 Task: Add the task  Add support for internationalization to the mobile app to the section Burnout Burner in the project TrailPlan and add a Due Date to the respective task as 2024/05/03.
Action: Mouse moved to (218, 580)
Screenshot: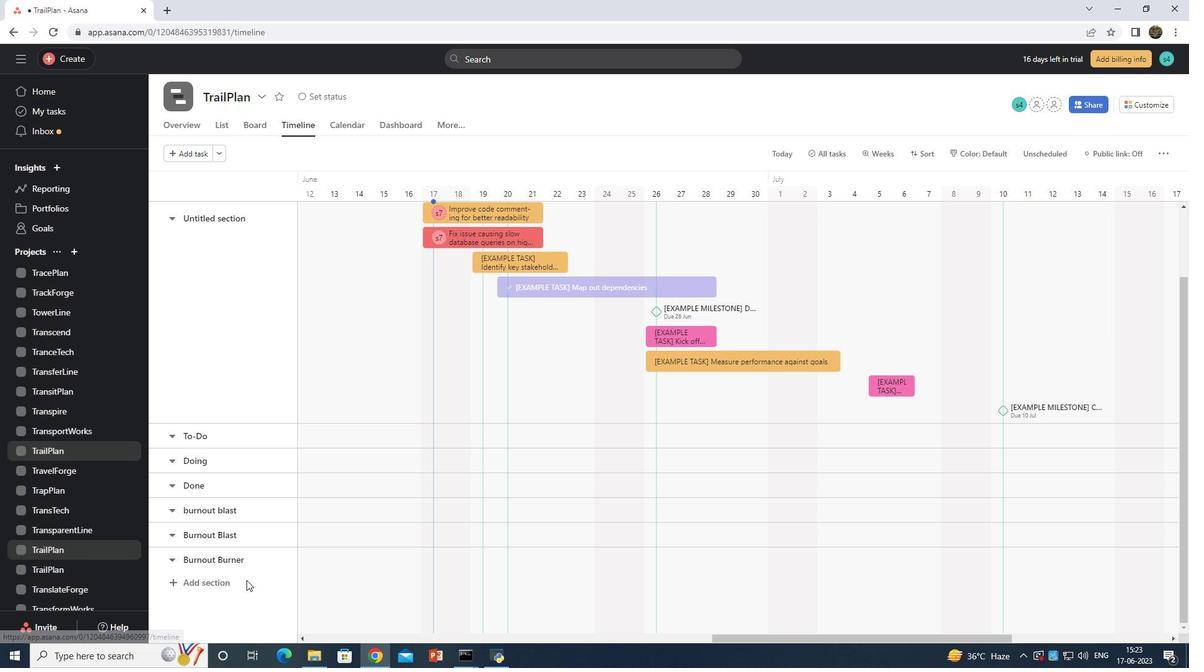 
Action: Mouse pressed left at (218, 580)
Screenshot: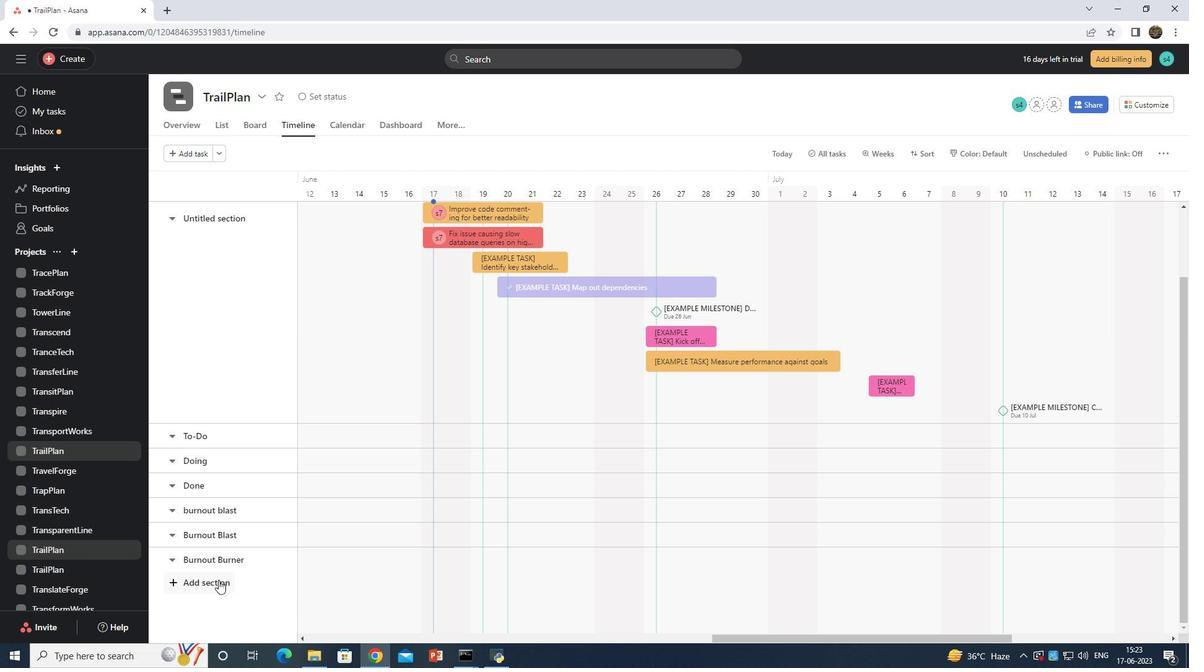 
Action: Mouse moved to (218, 580)
Screenshot: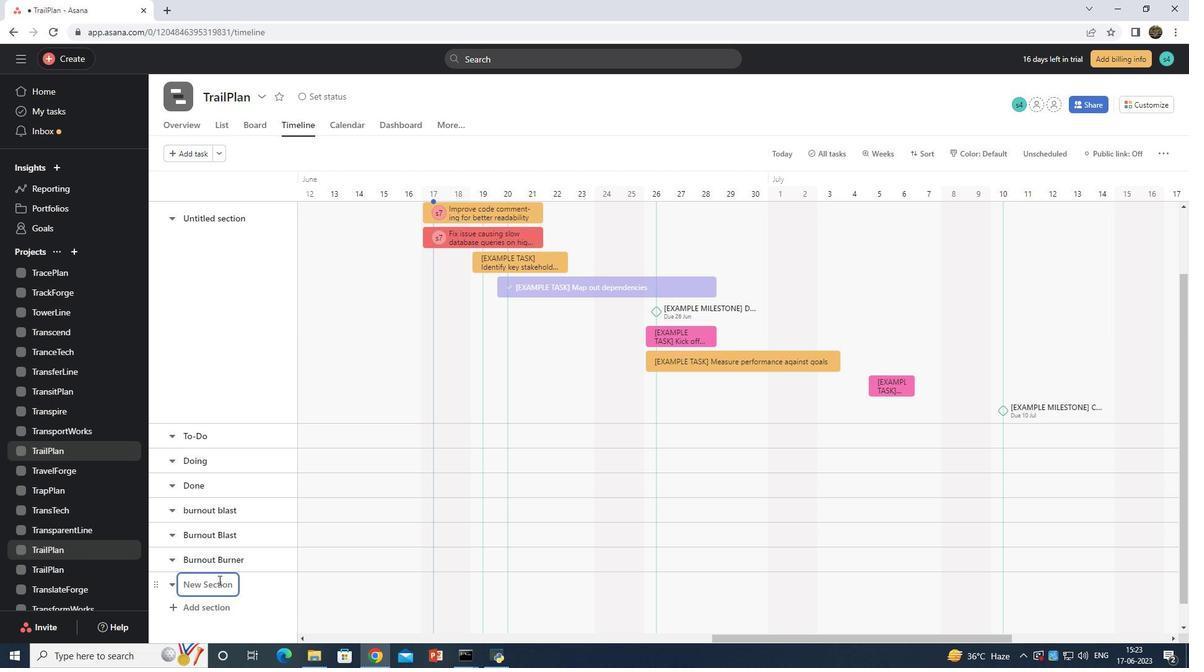 
Action: Key pressed <Key.shift>Burn<Key.space><Key.backspace><Key.shift>O<Key.backspace>out<Key.space><Key.shift>Burner
Screenshot: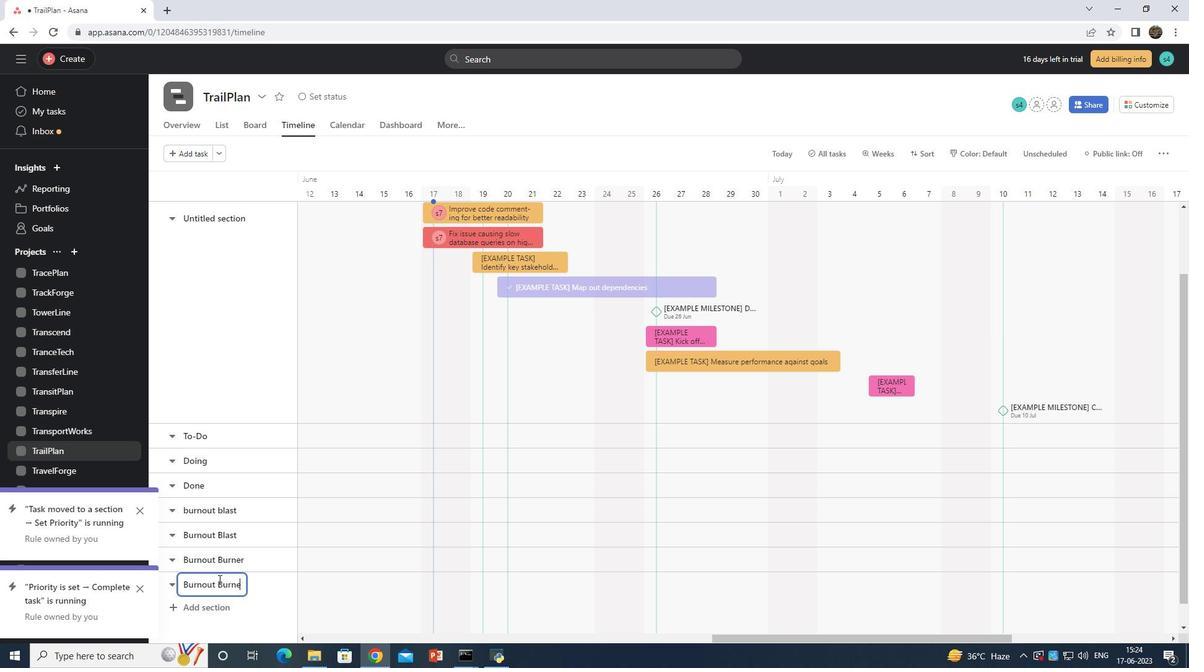 
Action: Mouse moved to (226, 122)
Screenshot: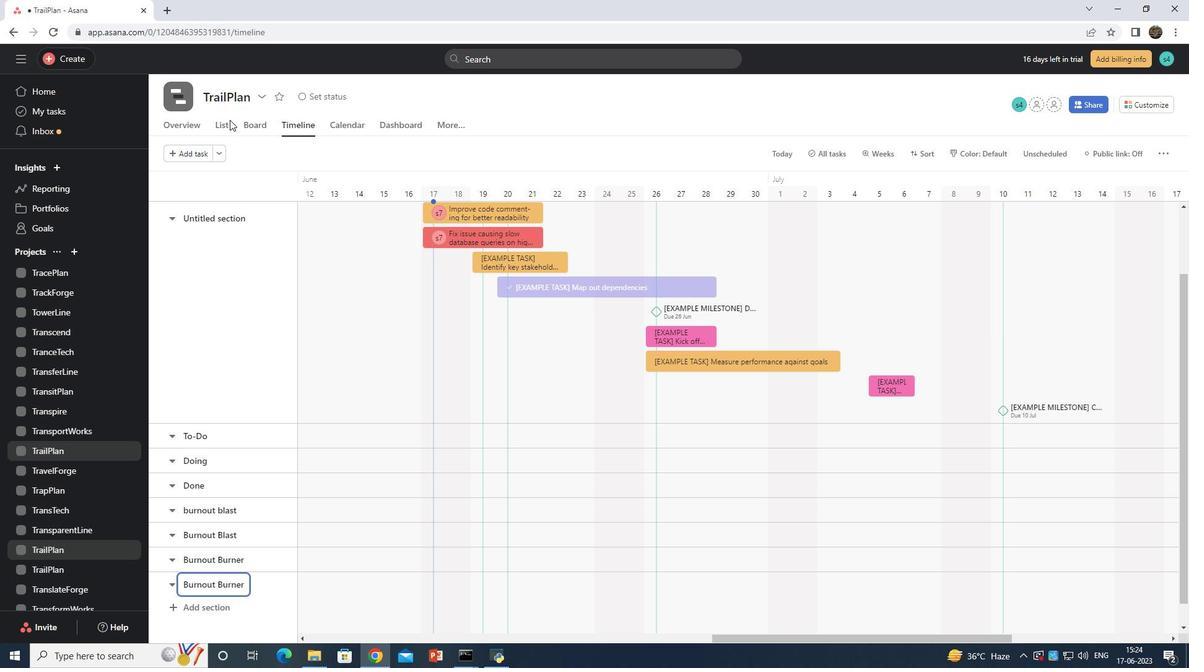 
Action: Key pressed <Key.enter>
Screenshot: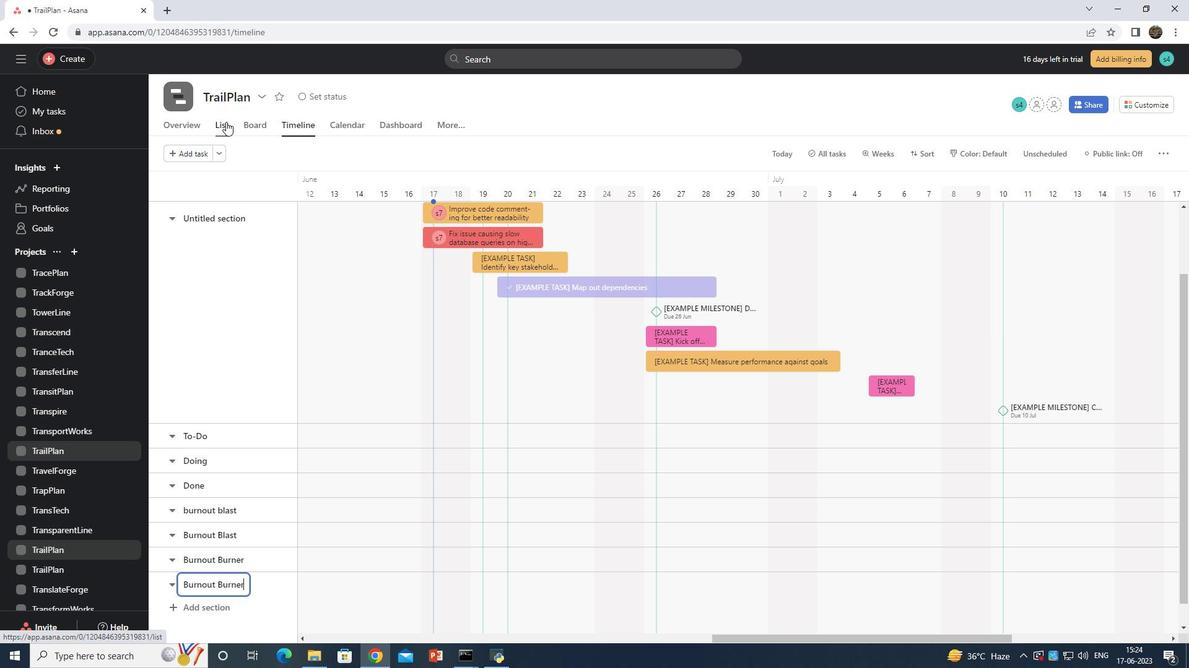 
Action: Mouse pressed left at (226, 122)
Screenshot: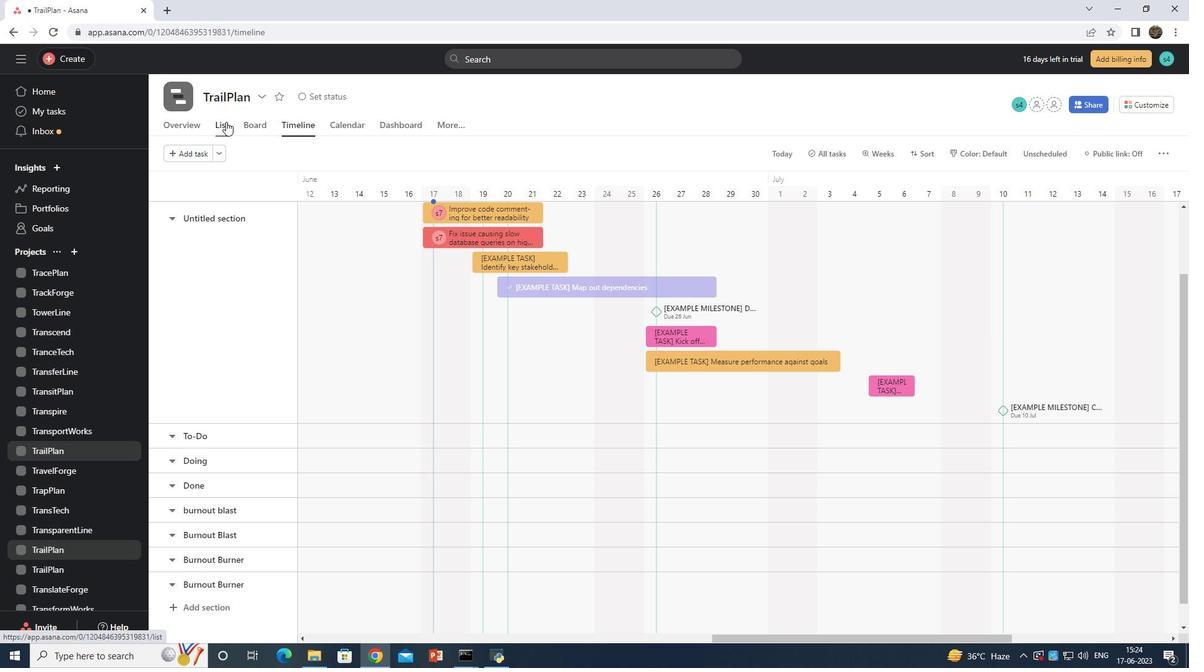 
Action: Mouse moved to (389, 241)
Screenshot: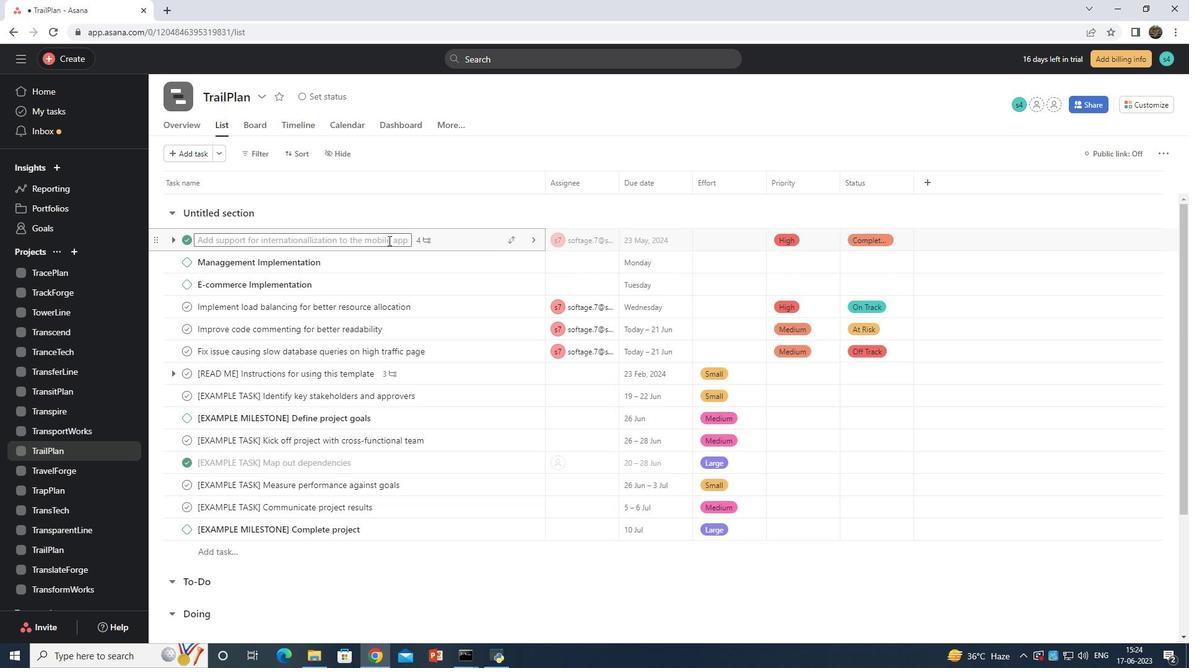 
Action: Mouse pressed left at (389, 241)
Screenshot: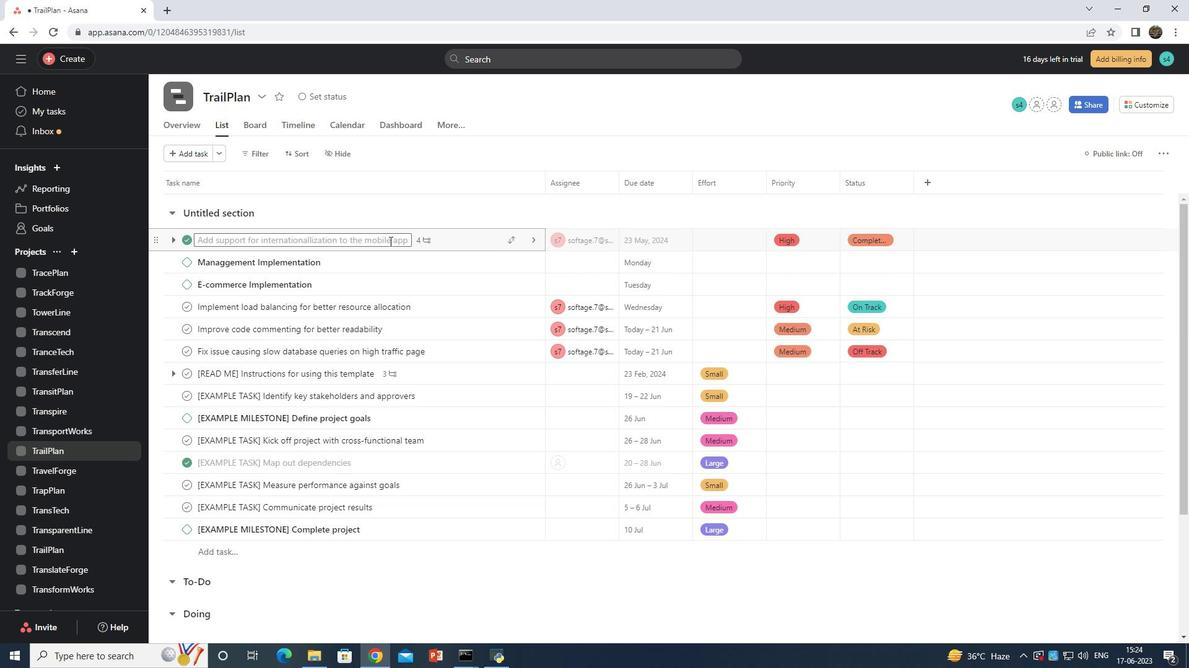 
Action: Mouse moved to (498, 237)
Screenshot: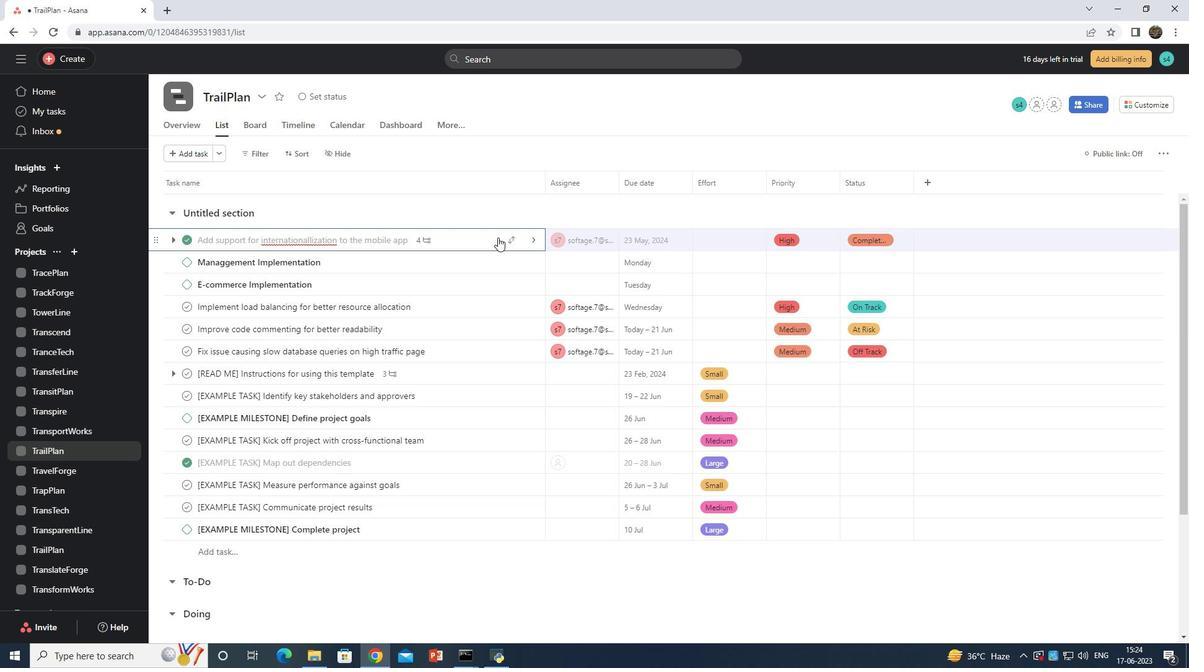 
Action: Mouse pressed left at (498, 237)
Screenshot: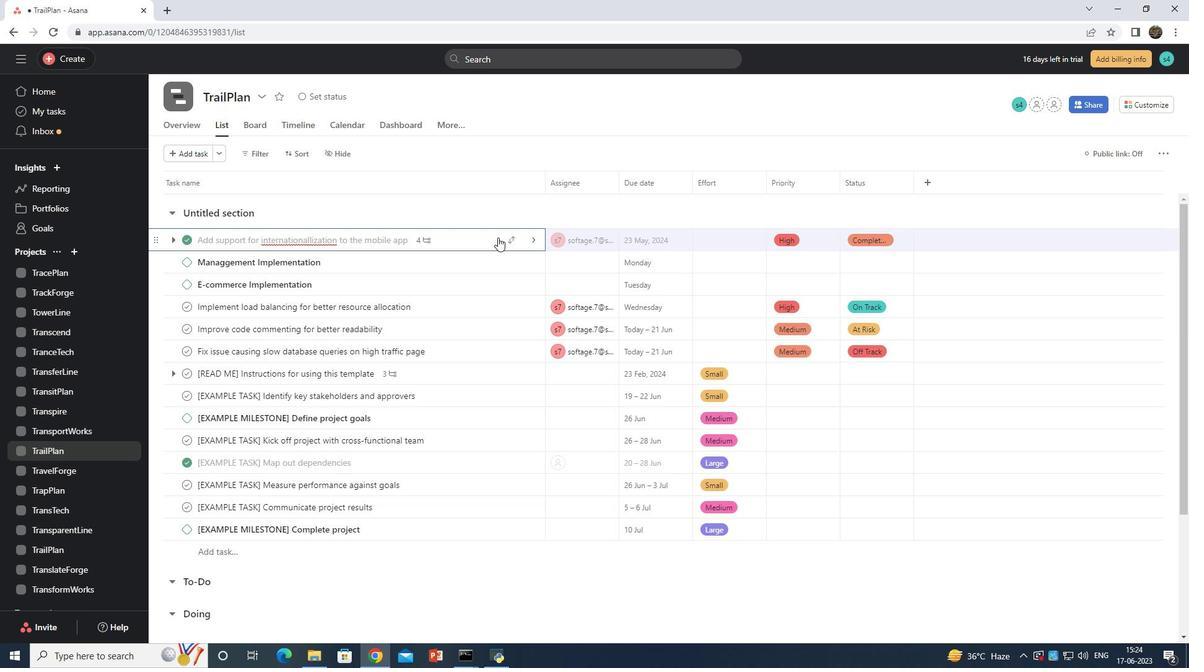 
Action: Mouse moved to (909, 240)
Screenshot: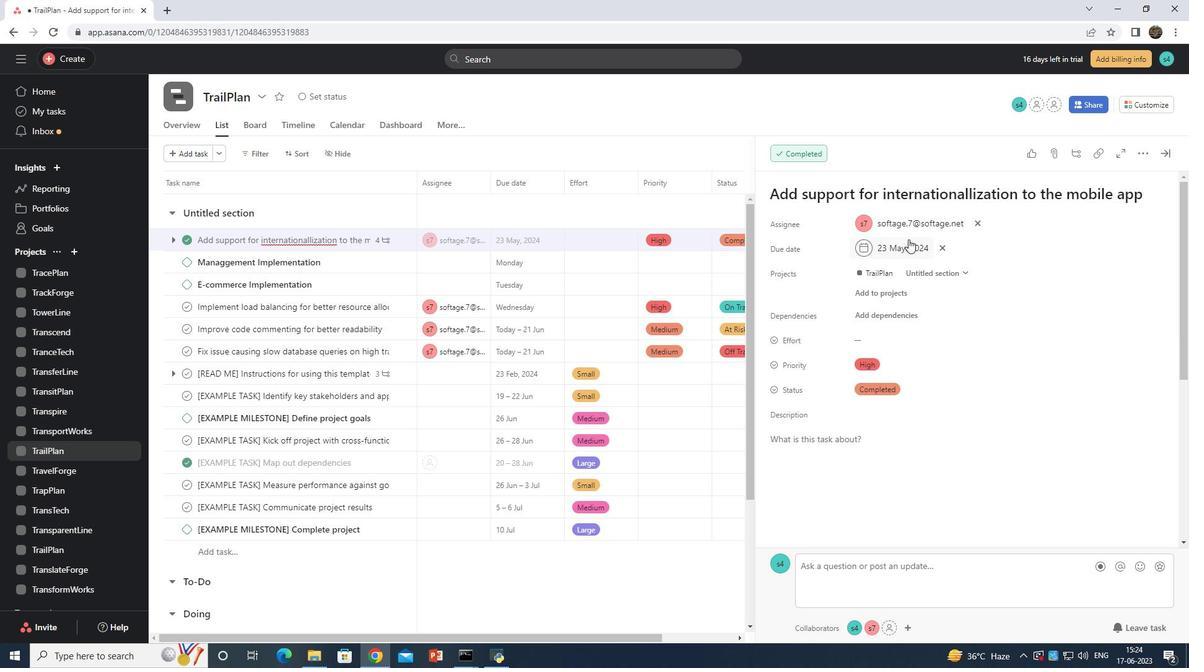 
Action: Mouse pressed left at (909, 240)
Screenshot: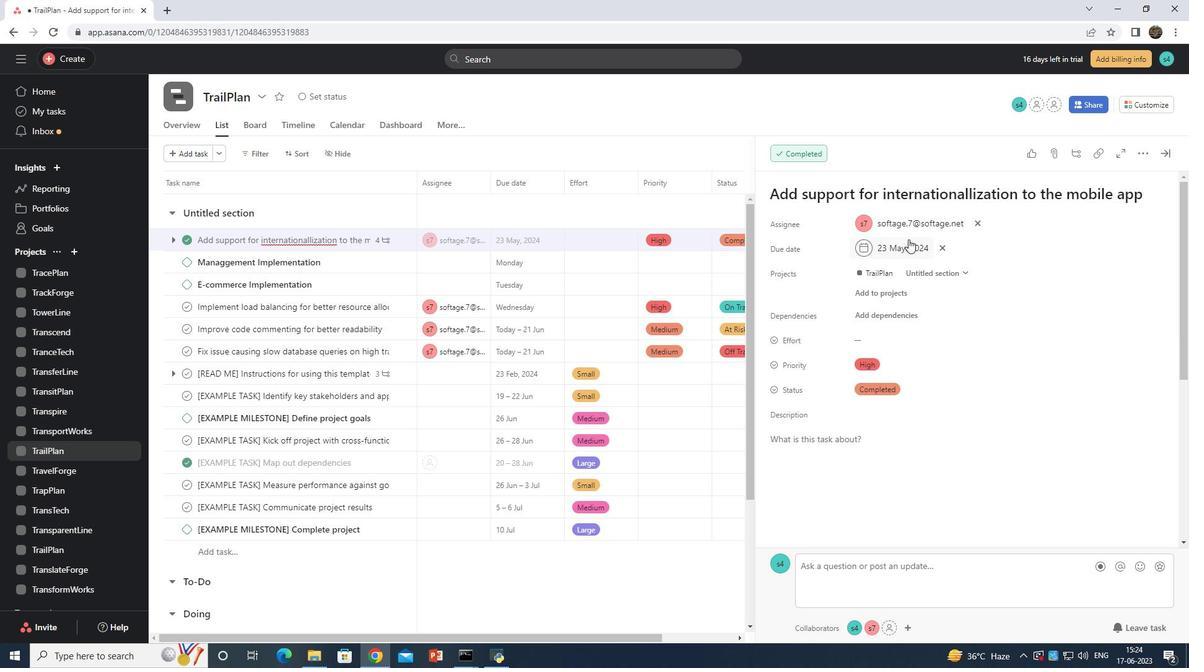 
Action: Mouse moved to (907, 240)
Screenshot: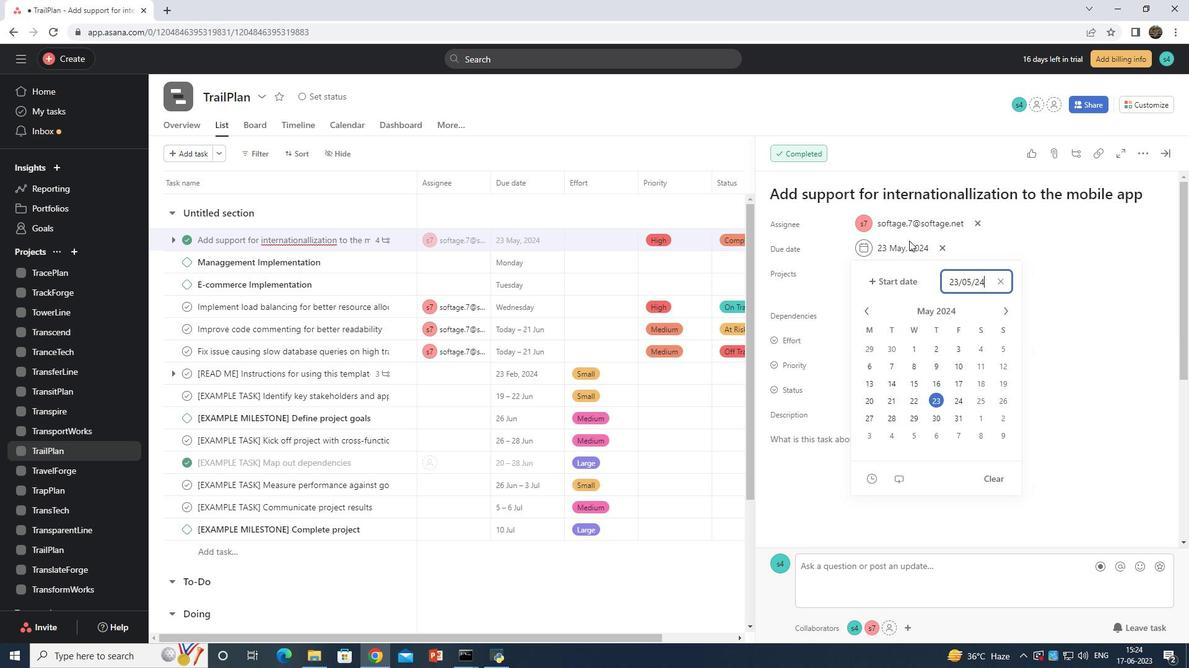 
Action: Key pressed 2020<Key.backspace>4<Key.backspace><Key.backspace><Key.backspace><Key.backspace><Key.backspace><Key.backspace><Key.backspace><Key.backspace><Key.backspace><Key.backspace><Key.backspace><Key.backspace><Key.backspace><Key.backspace><Key.backspace><Key.backspace><Key.backspace><Key.backspace><Key.backspace><Key.backspace><Key.backspace><Key.backspace><Key.backspace><Key.backspace>2024/05/03
Screenshot: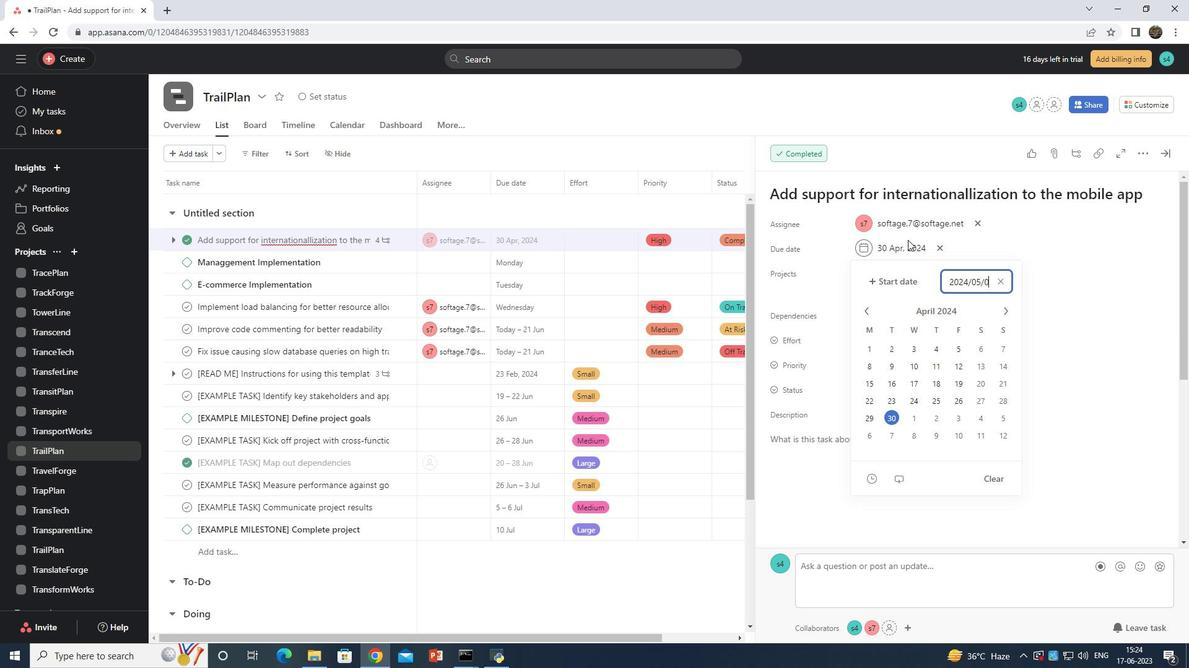 
Action: Mouse moved to (852, 295)
Screenshot: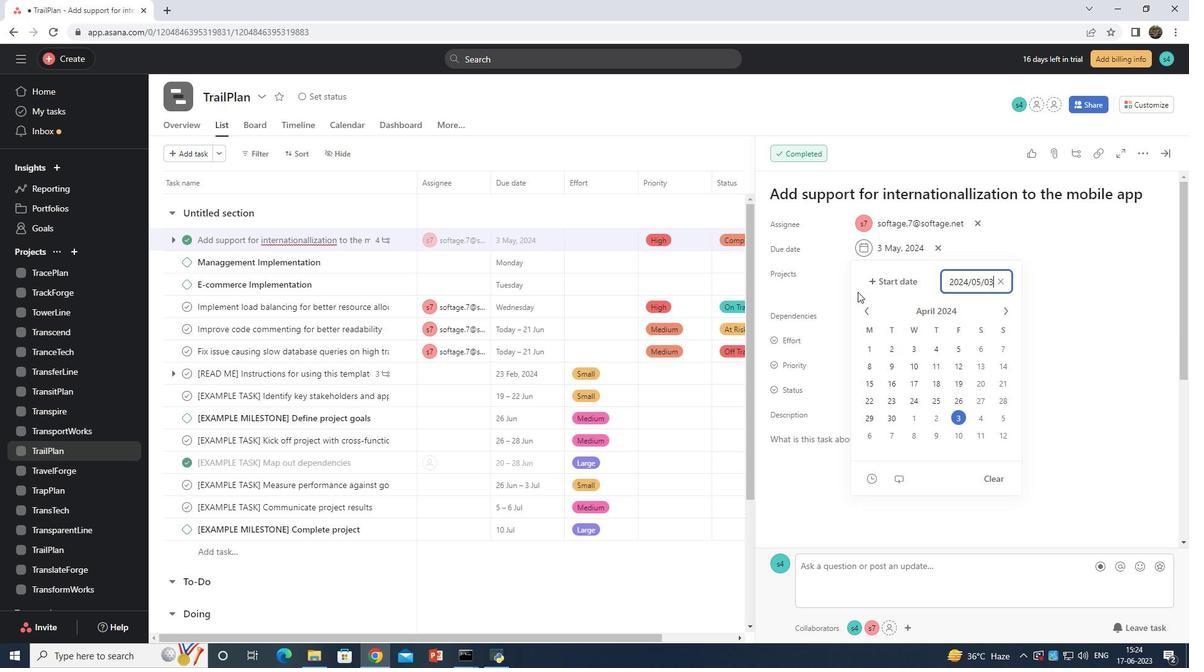 
Action: Key pressed <Key.enter>
Screenshot: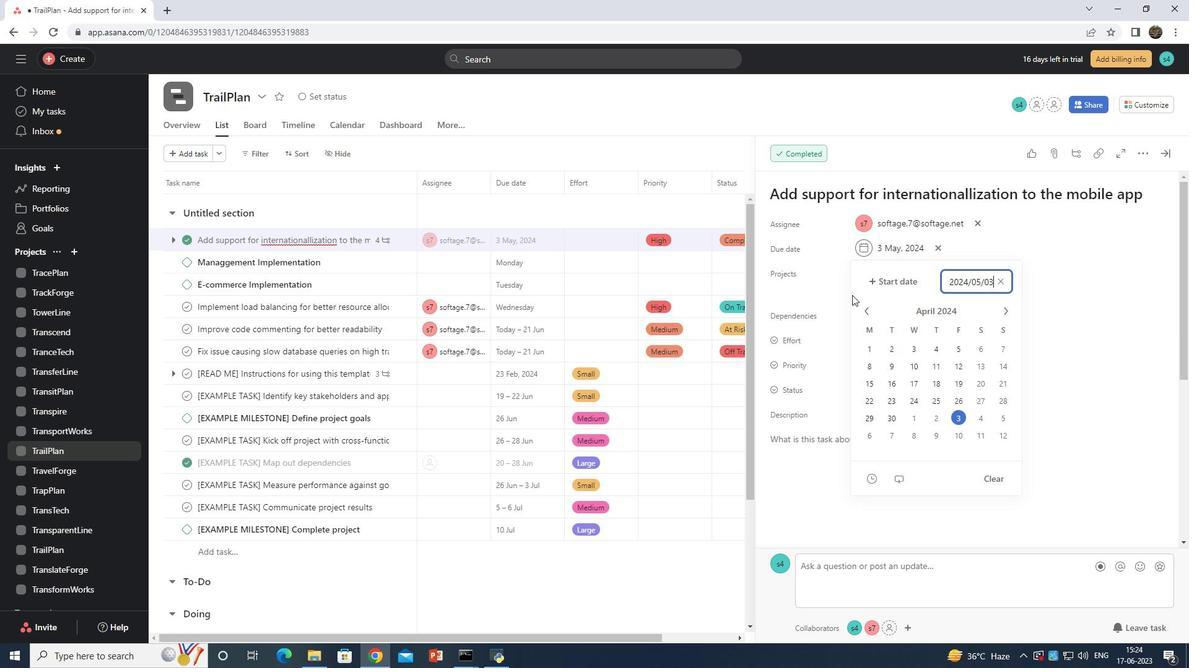 
Action: Mouse moved to (886, 249)
Screenshot: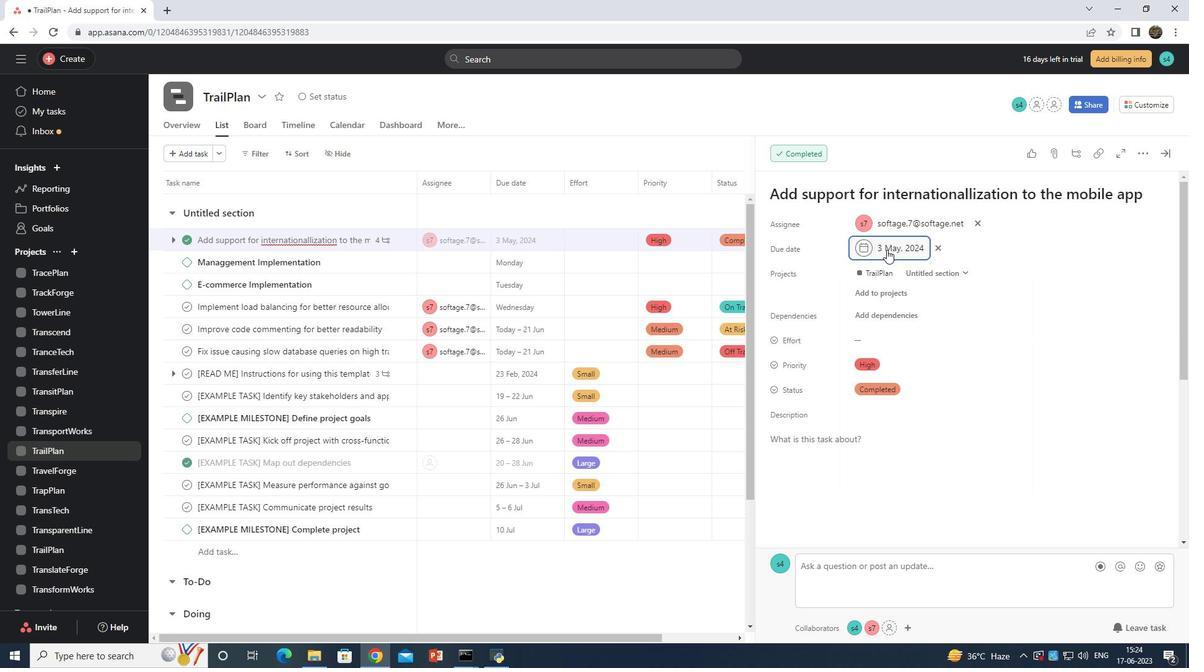 
